 Task: Create a due date automation trigger when advanced on, on the wednesday after a card is due add dates starting in between 1 and 5 days at 11:00 AM.
Action: Mouse moved to (1048, 79)
Screenshot: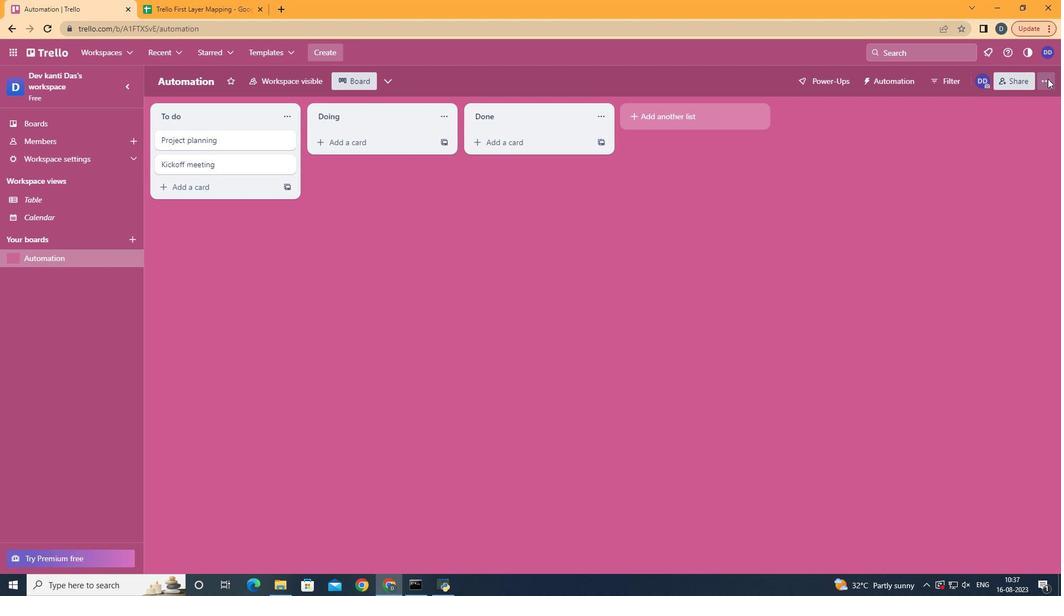
Action: Mouse pressed left at (1048, 79)
Screenshot: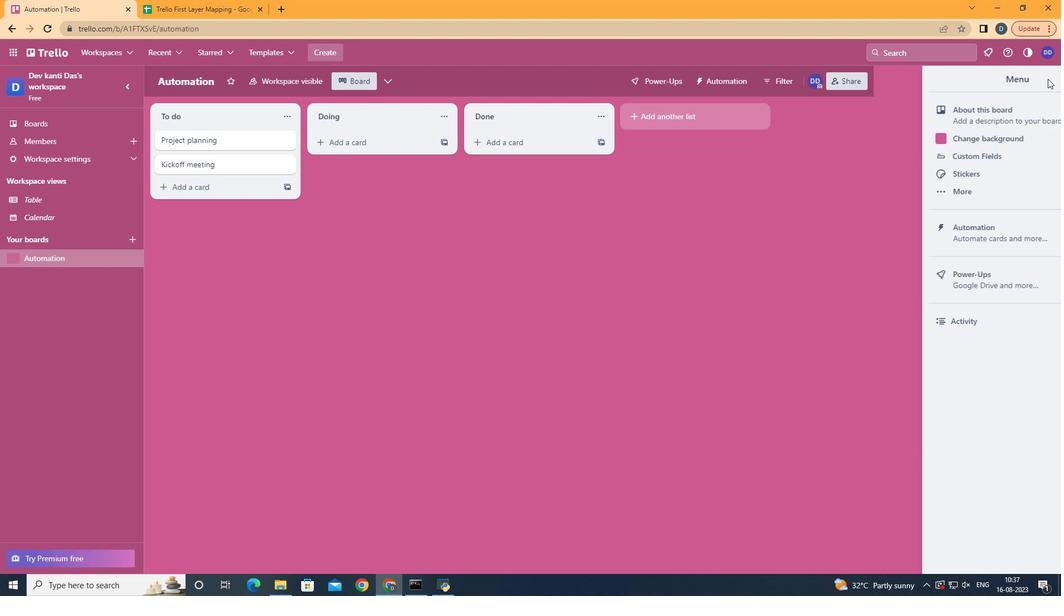 
Action: Mouse moved to (966, 233)
Screenshot: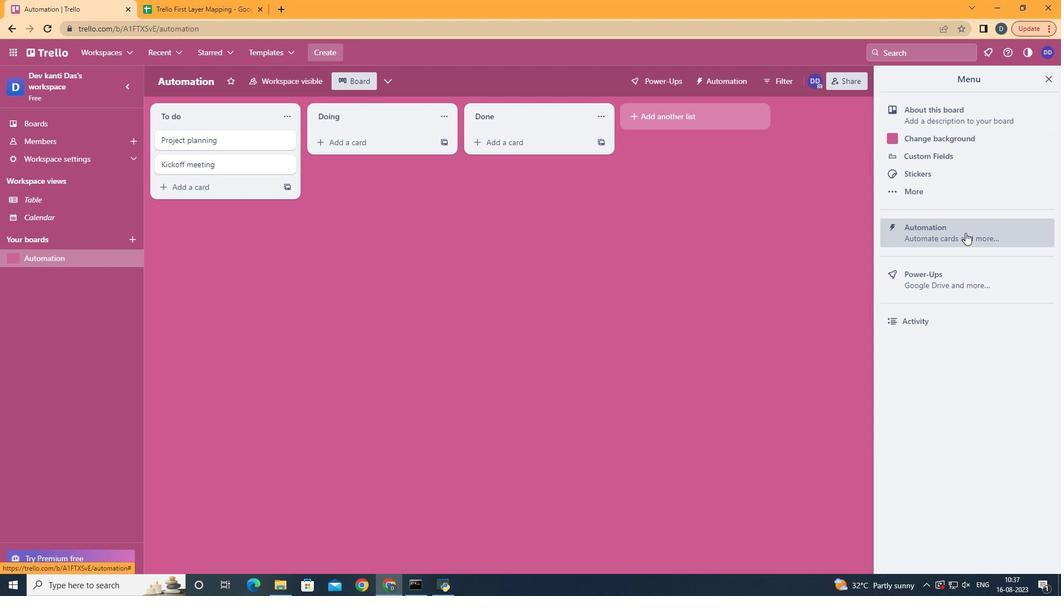 
Action: Mouse pressed left at (966, 233)
Screenshot: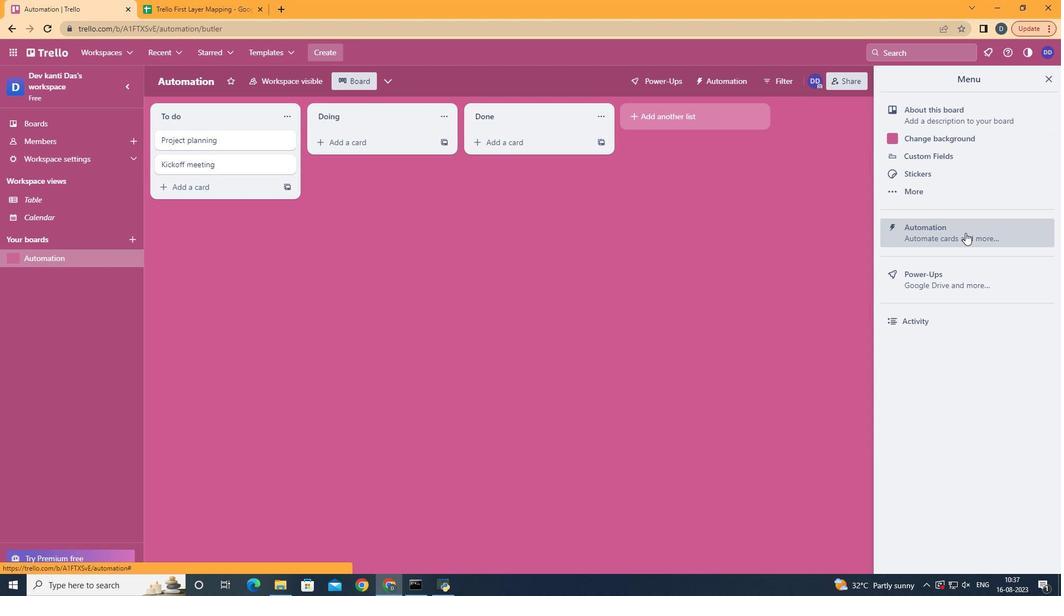 
Action: Mouse moved to (219, 227)
Screenshot: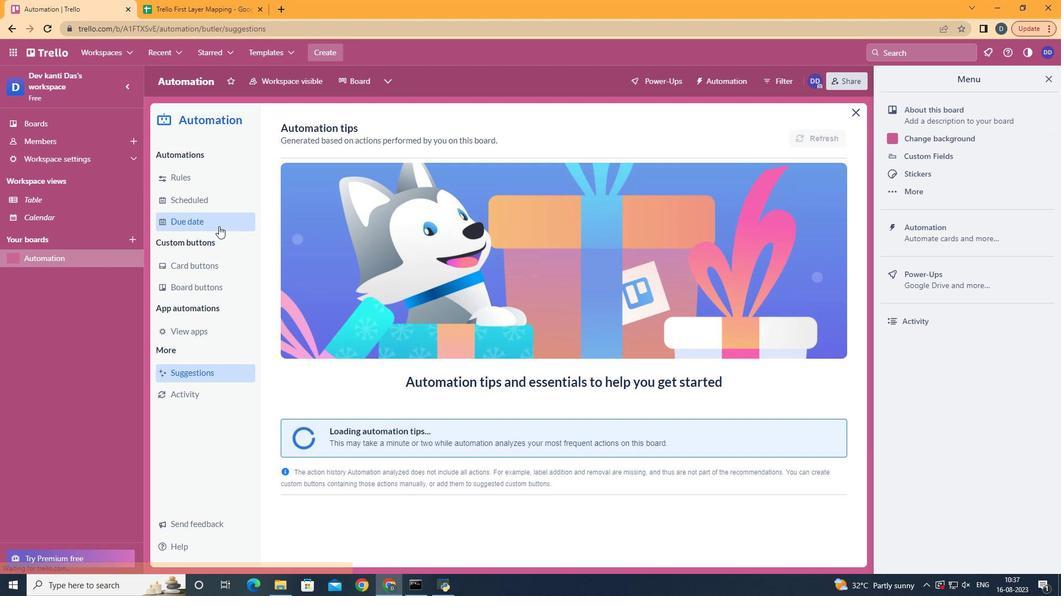 
Action: Mouse pressed left at (219, 227)
Screenshot: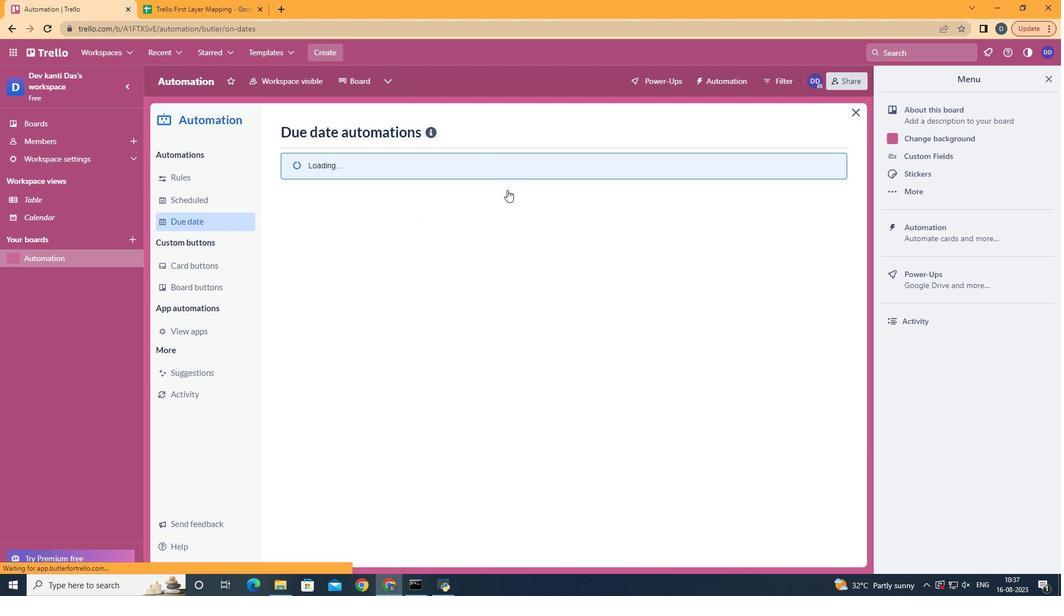 
Action: Mouse moved to (735, 130)
Screenshot: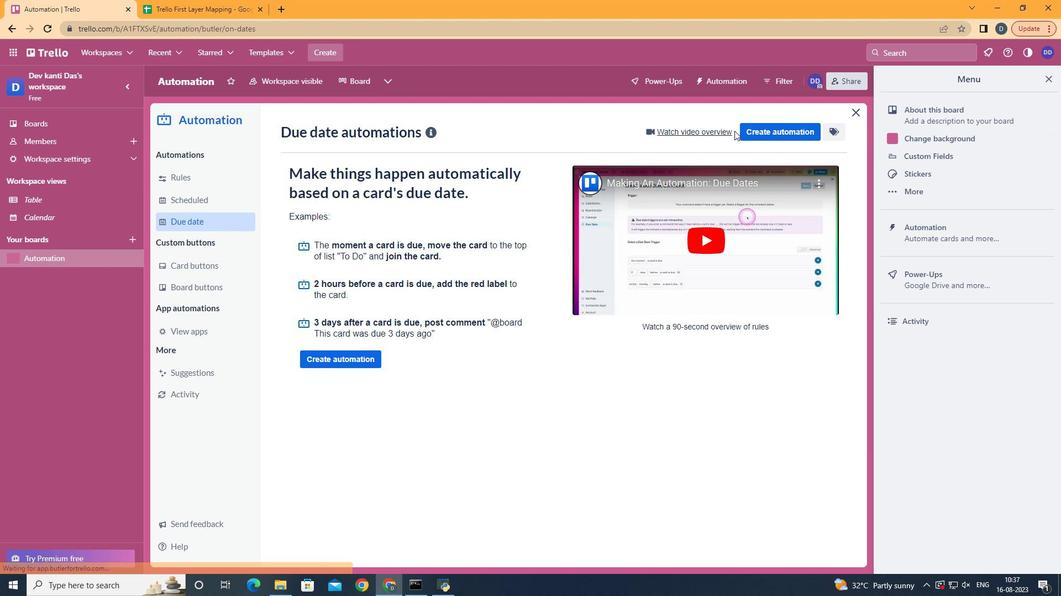 
Action: Mouse pressed left at (735, 130)
Screenshot: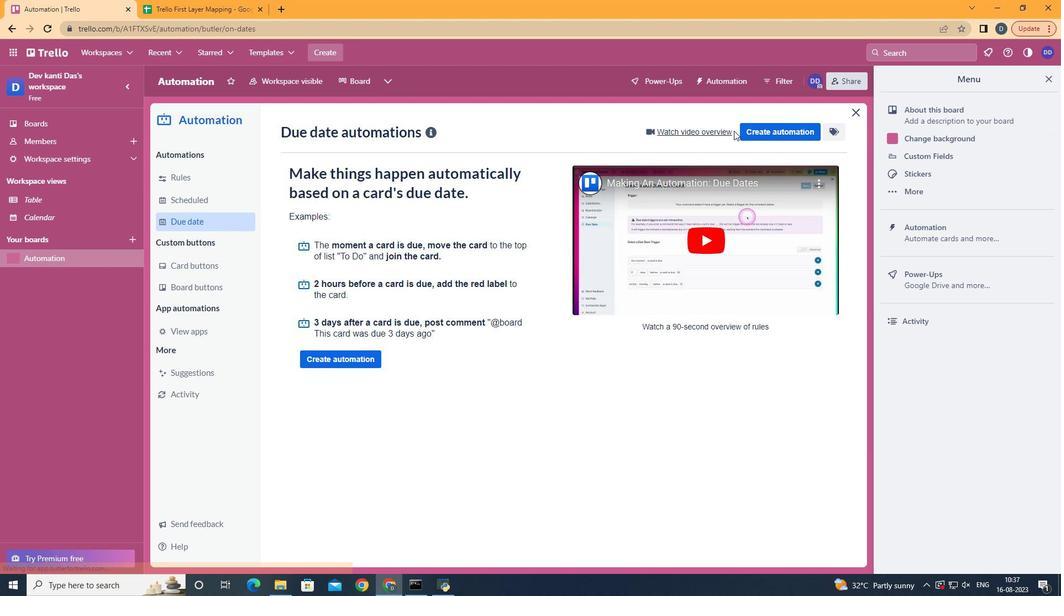
Action: Mouse moved to (773, 133)
Screenshot: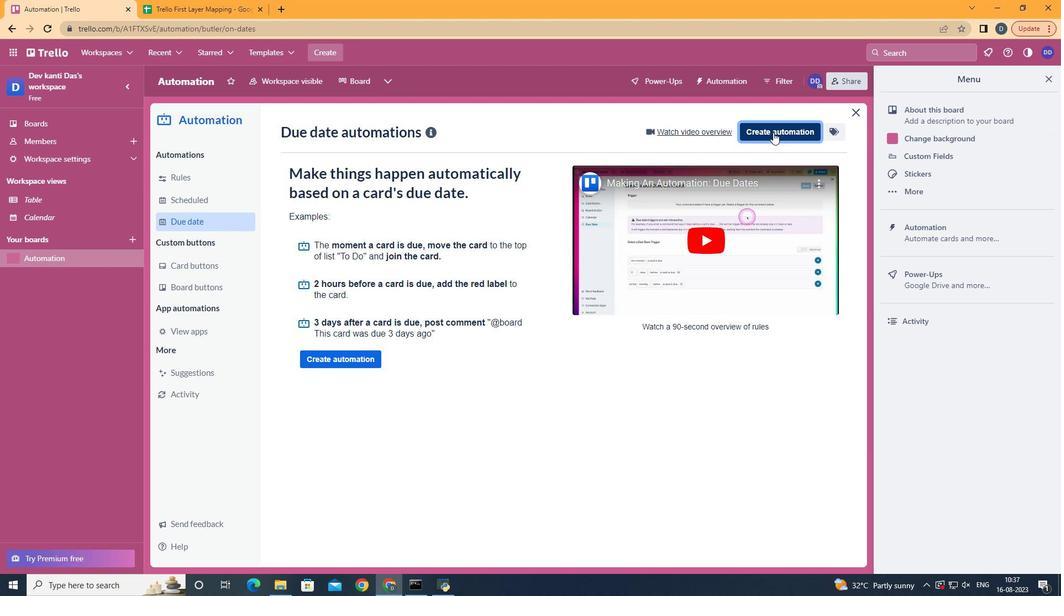 
Action: Mouse pressed left at (773, 133)
Screenshot: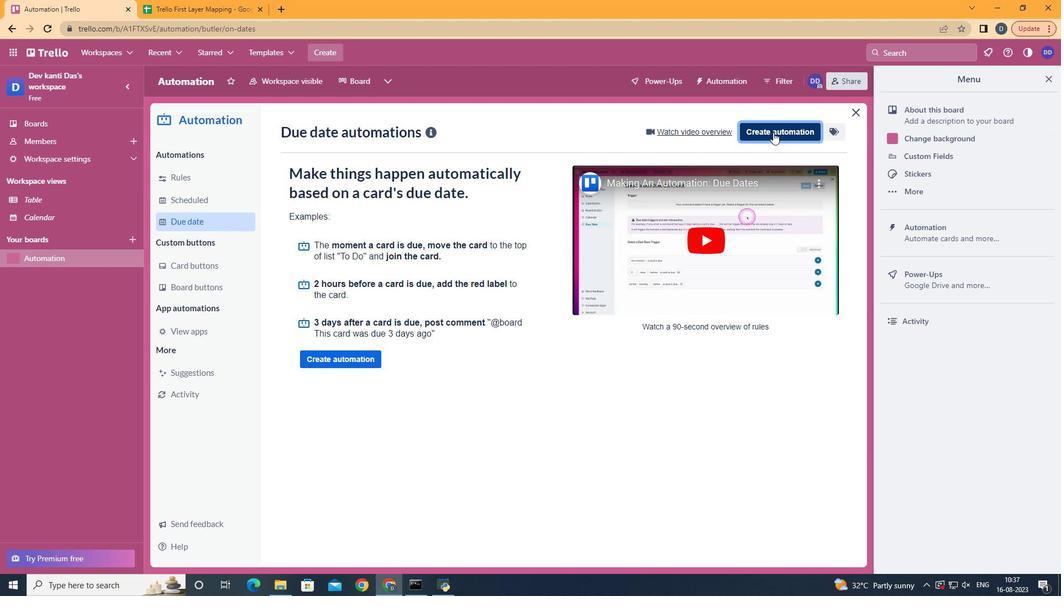 
Action: Mouse moved to (614, 232)
Screenshot: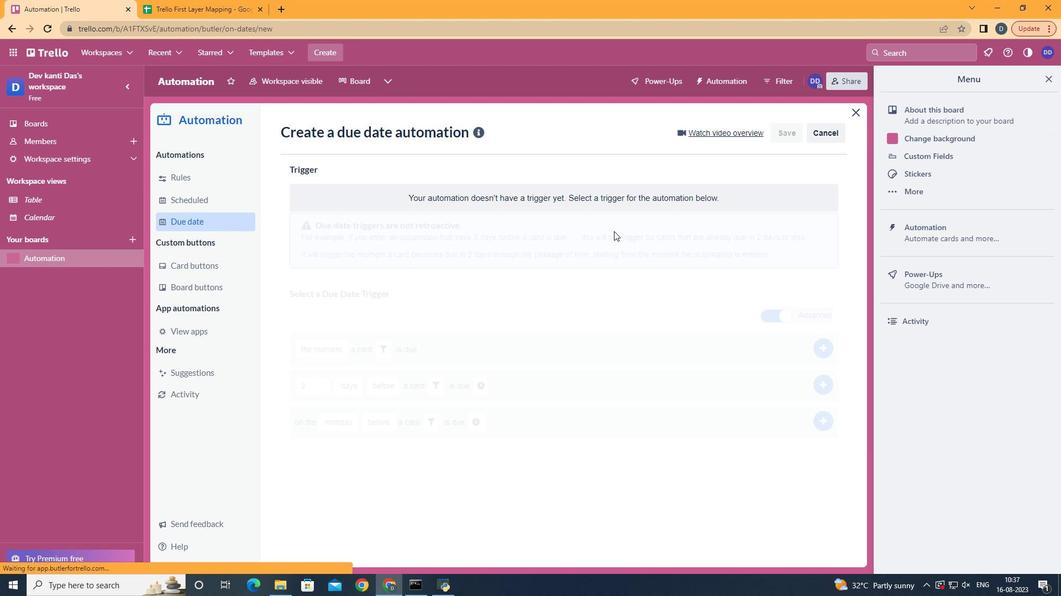 
Action: Mouse pressed left at (614, 232)
Screenshot: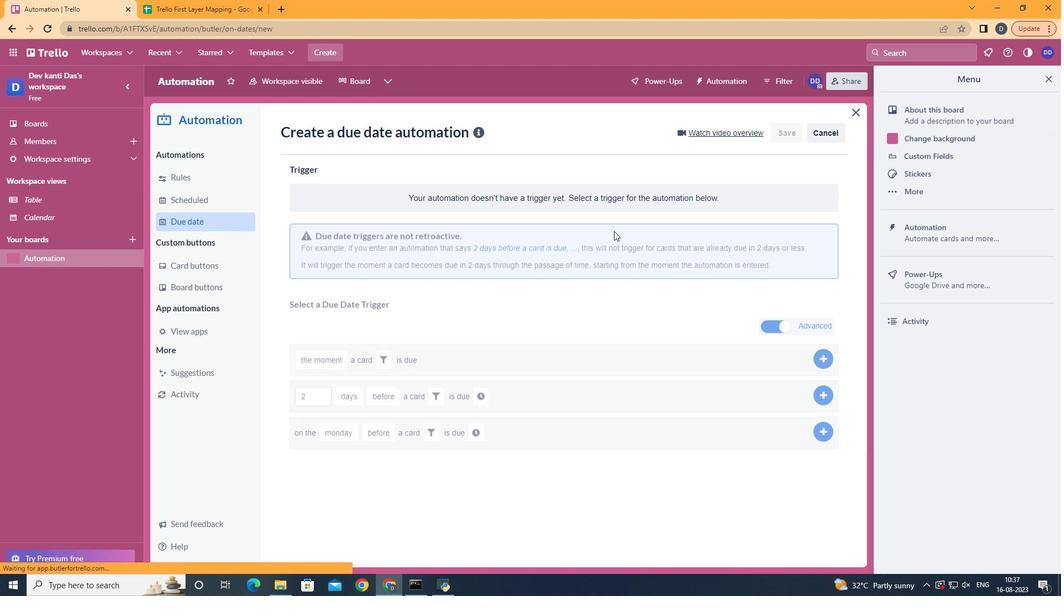 
Action: Mouse moved to (365, 338)
Screenshot: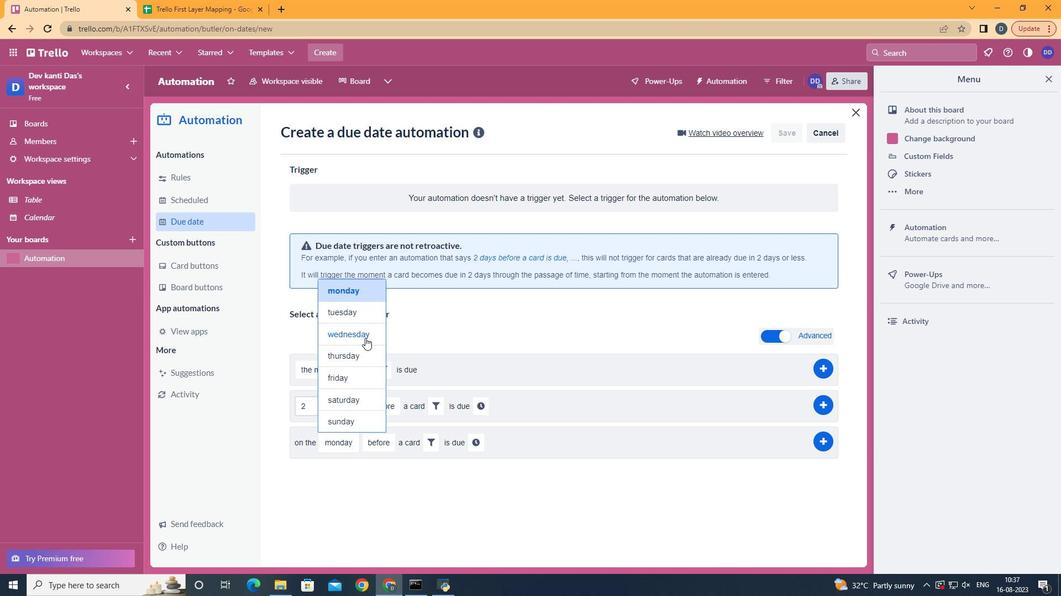 
Action: Mouse pressed left at (365, 338)
Screenshot: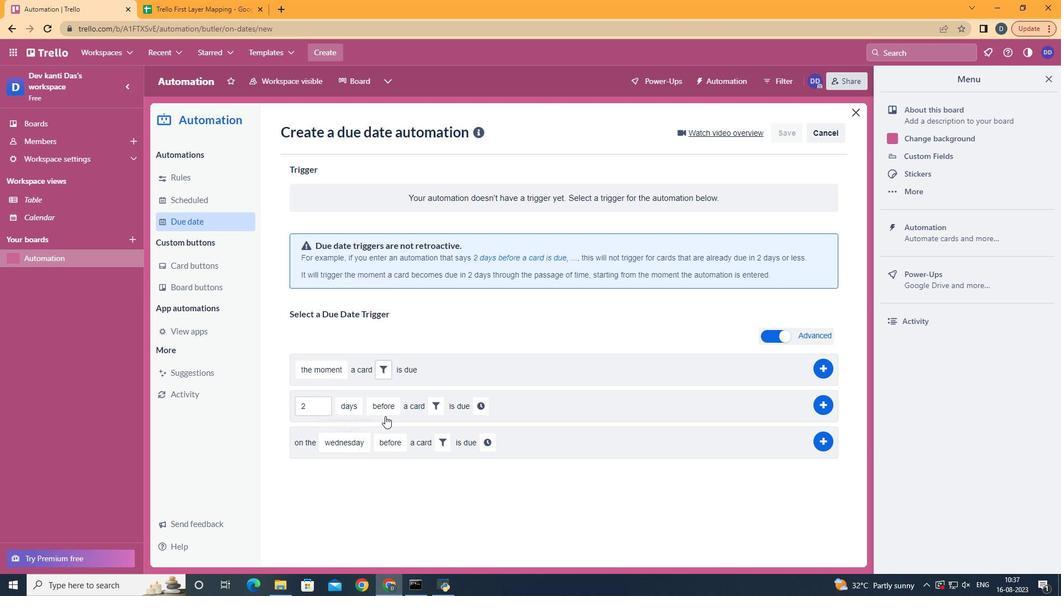 
Action: Mouse moved to (401, 490)
Screenshot: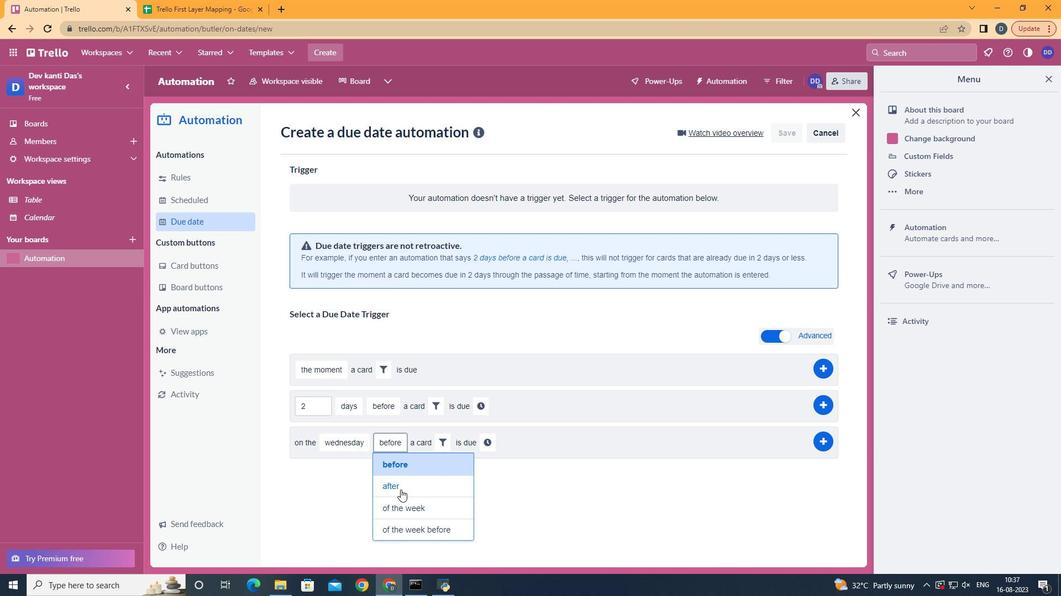 
Action: Mouse pressed left at (401, 490)
Screenshot: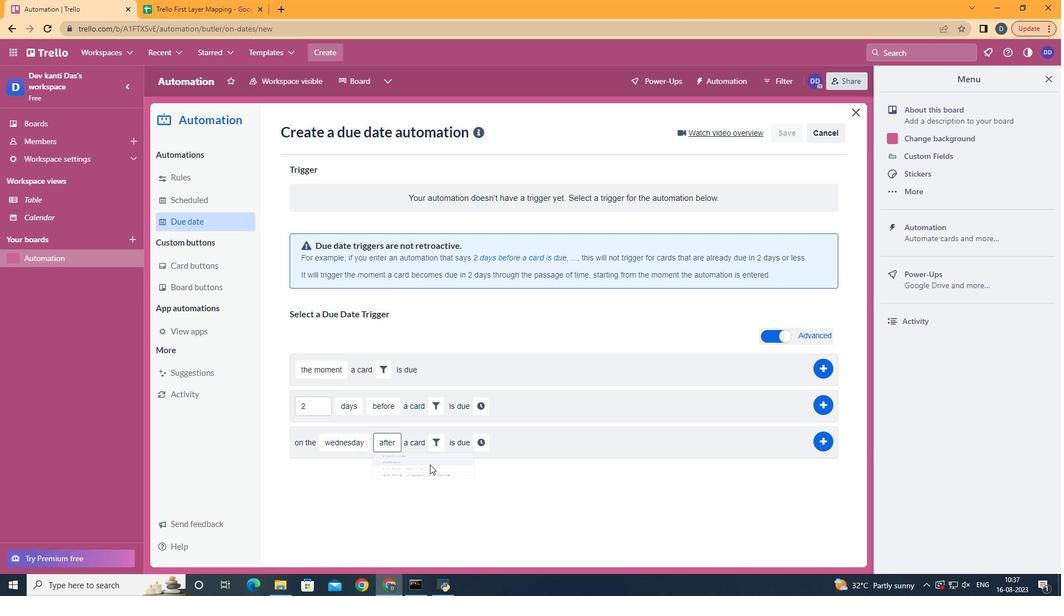 
Action: Mouse moved to (431, 449)
Screenshot: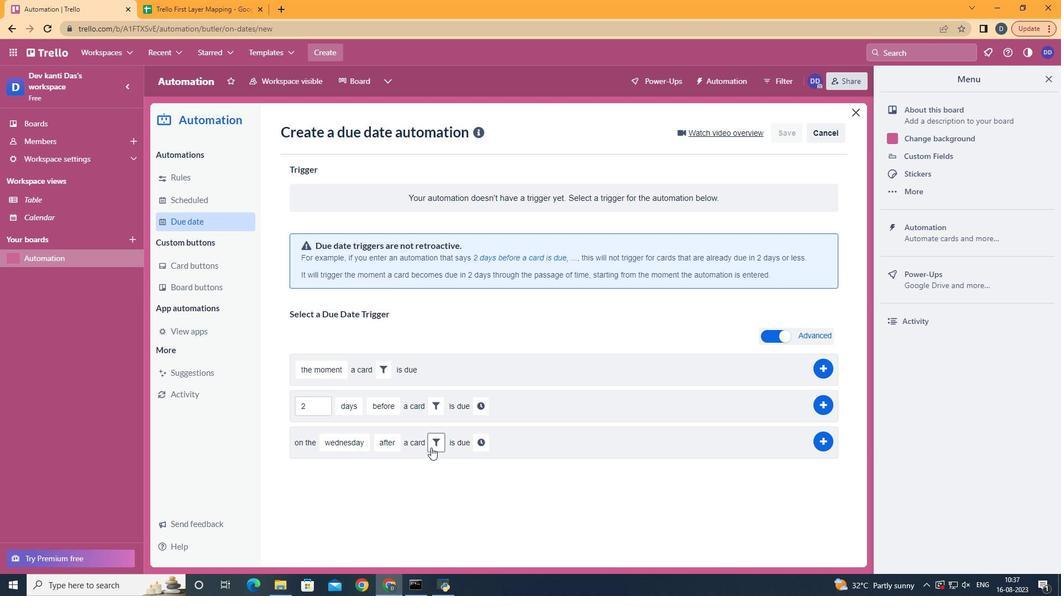 
Action: Mouse pressed left at (431, 449)
Screenshot: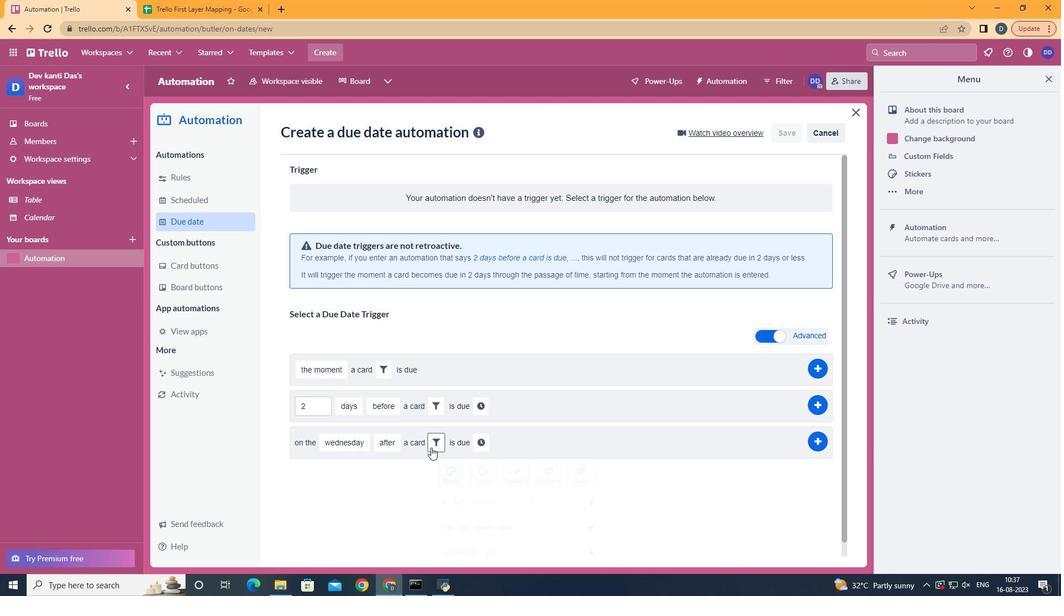 
Action: Mouse moved to (491, 476)
Screenshot: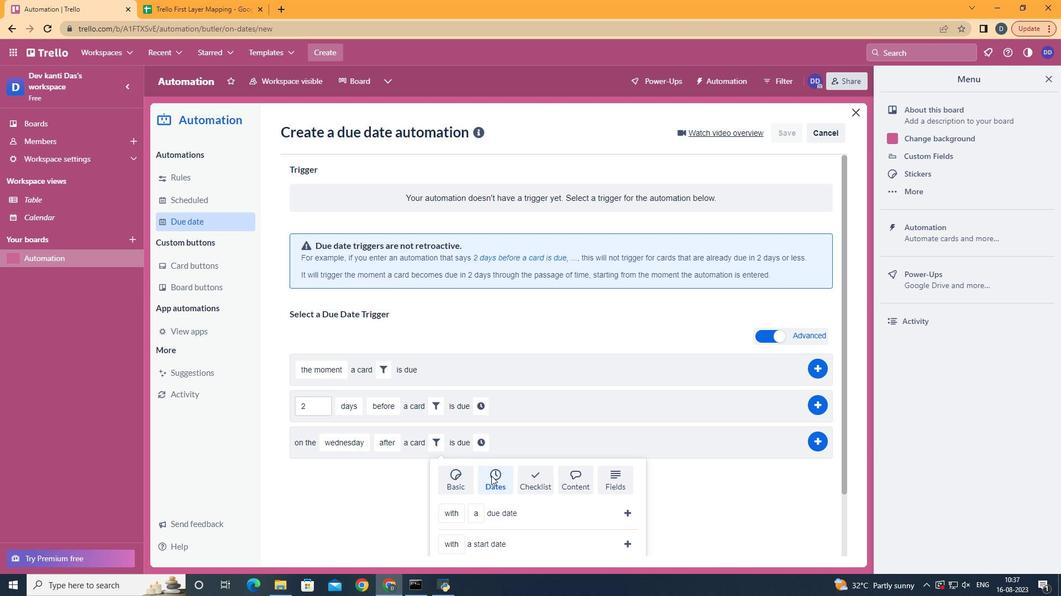 
Action: Mouse pressed left at (491, 476)
Screenshot: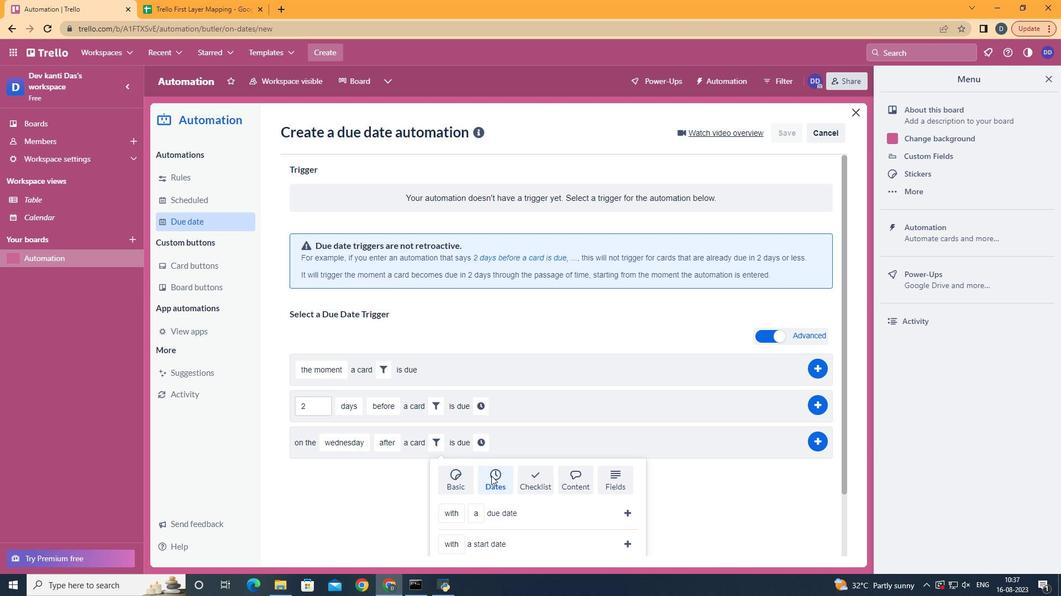 
Action: Mouse scrolled (491, 476) with delta (0, 0)
Screenshot: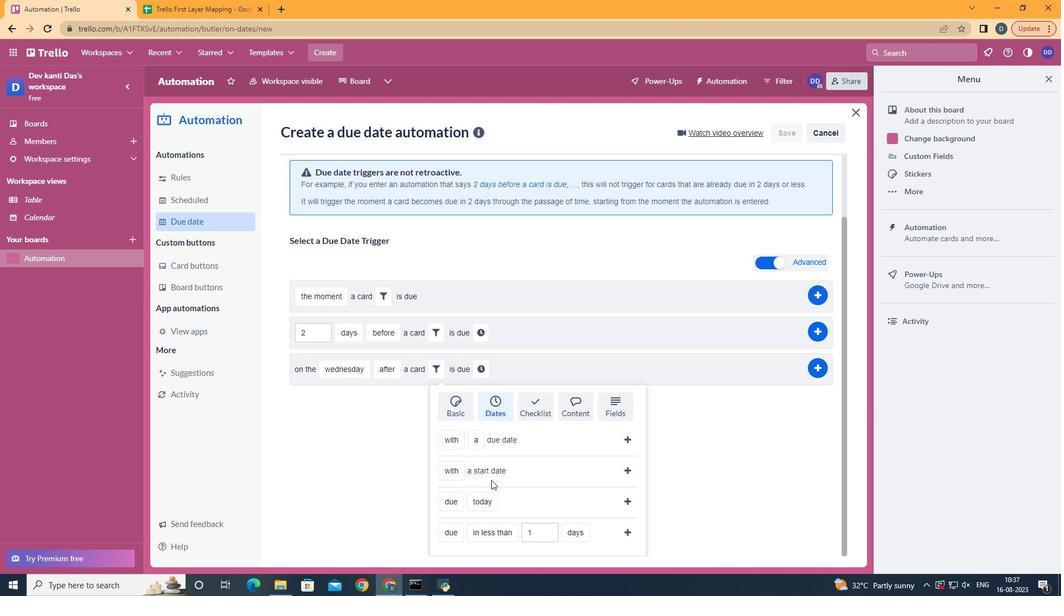 
Action: Mouse scrolled (491, 476) with delta (0, 0)
Screenshot: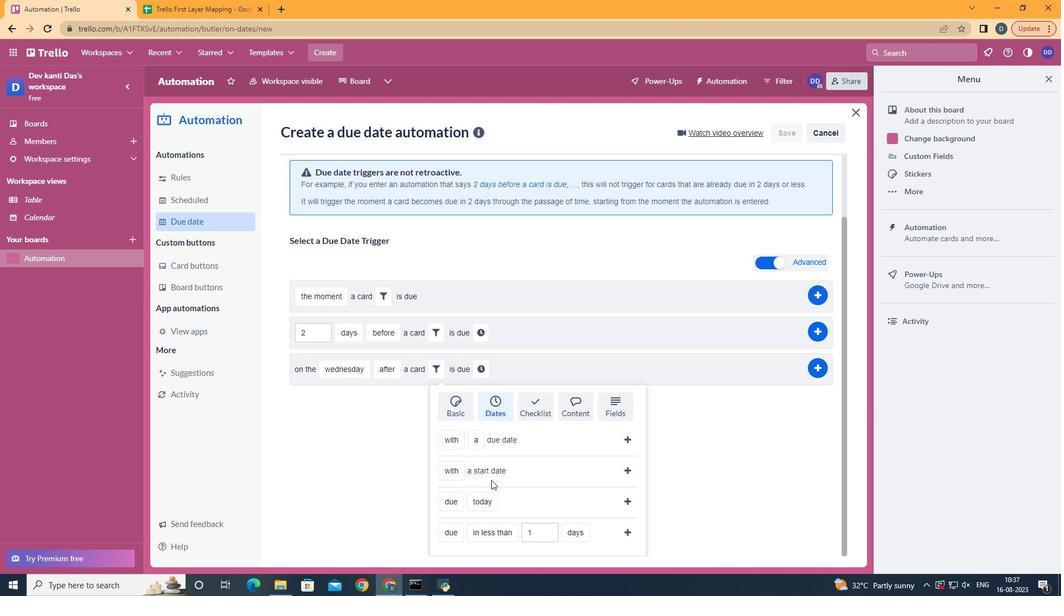 
Action: Mouse scrolled (491, 476) with delta (0, 0)
Screenshot: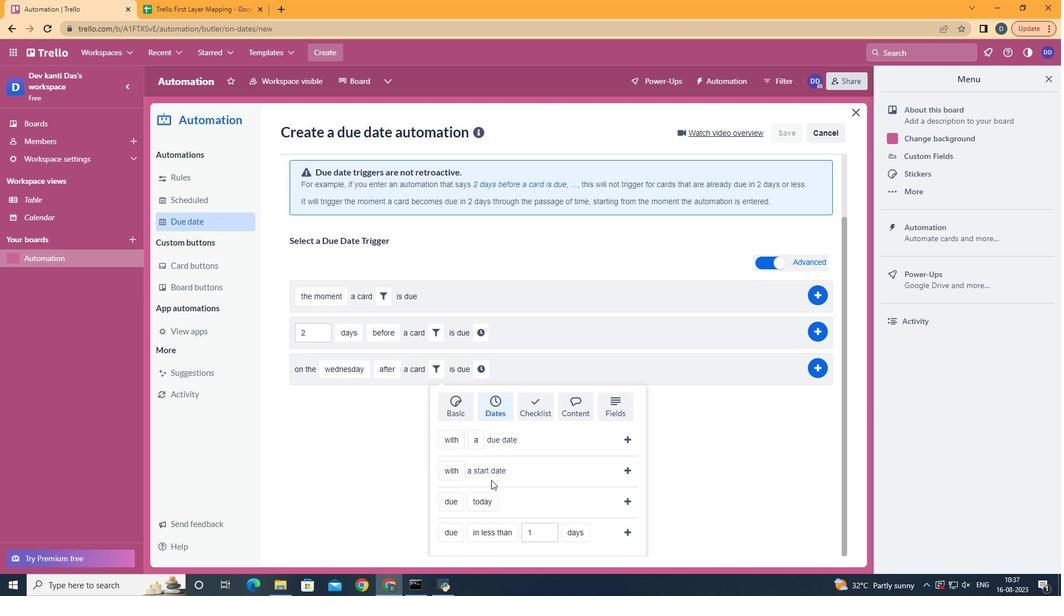 
Action: Mouse scrolled (491, 476) with delta (0, 0)
Screenshot: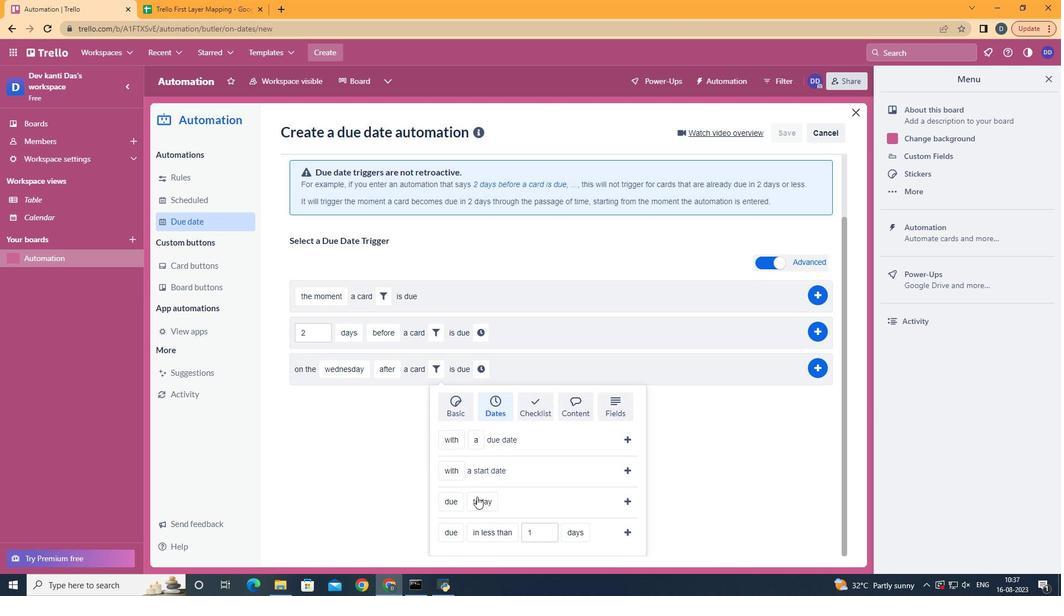
Action: Mouse moved to (470, 510)
Screenshot: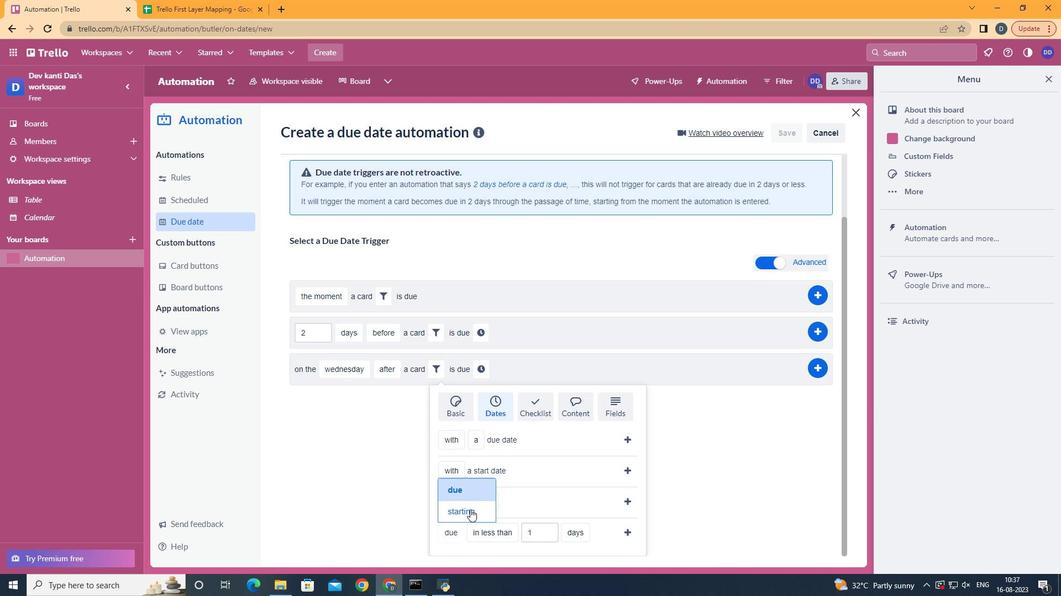 
Action: Mouse pressed left at (470, 510)
Screenshot: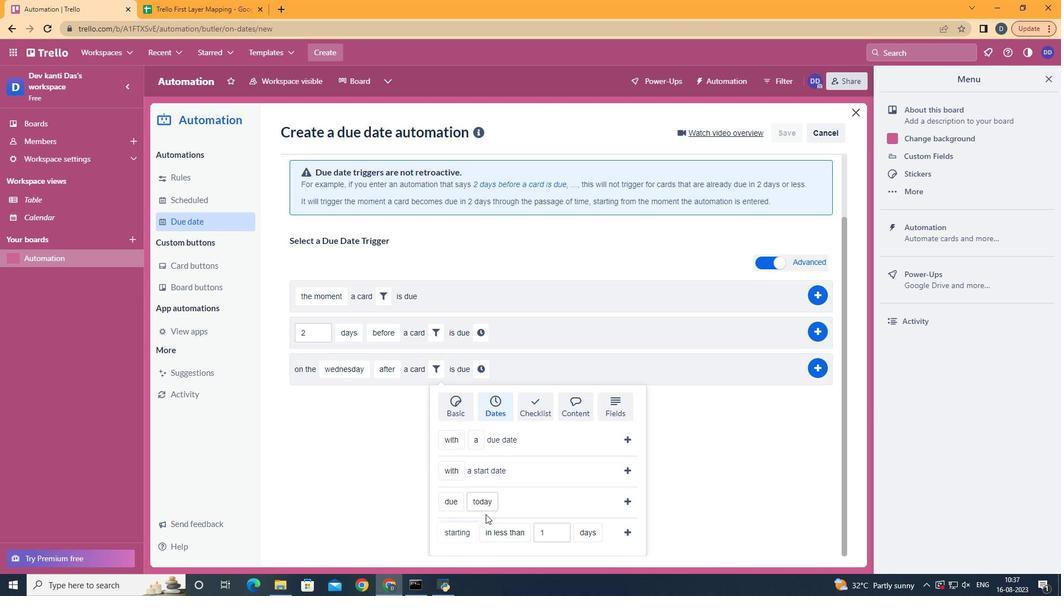 
Action: Mouse moved to (513, 510)
Screenshot: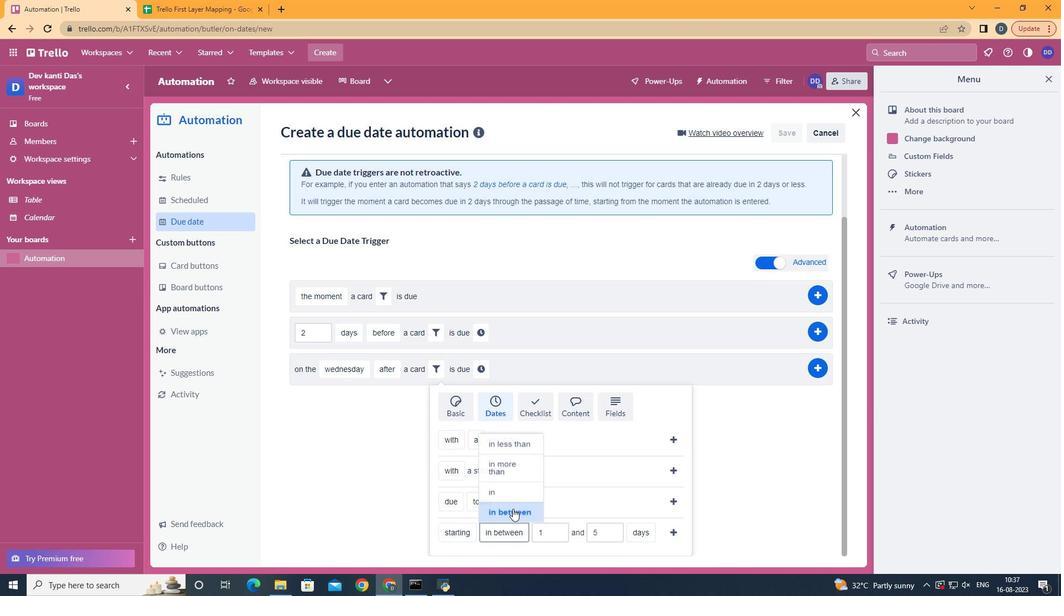 
Action: Mouse pressed left at (513, 510)
Screenshot: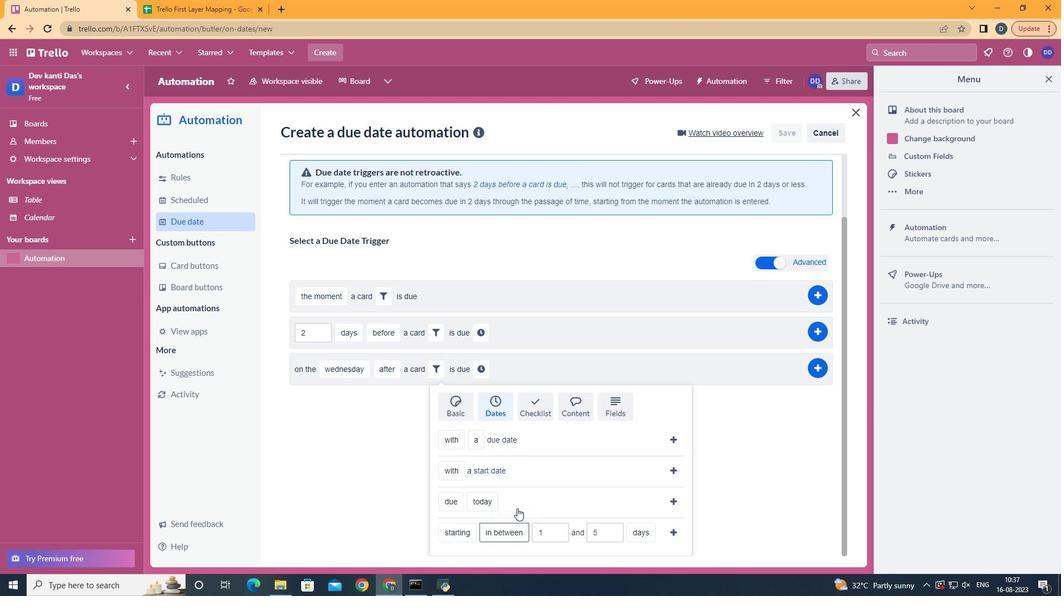 
Action: Mouse moved to (669, 532)
Screenshot: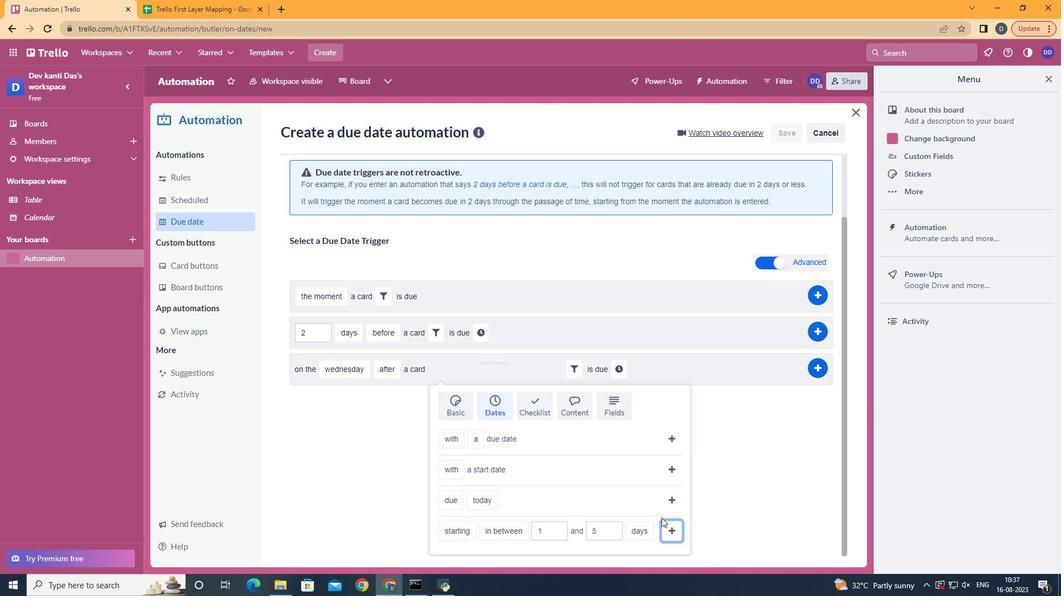 
Action: Mouse pressed left at (669, 532)
Screenshot: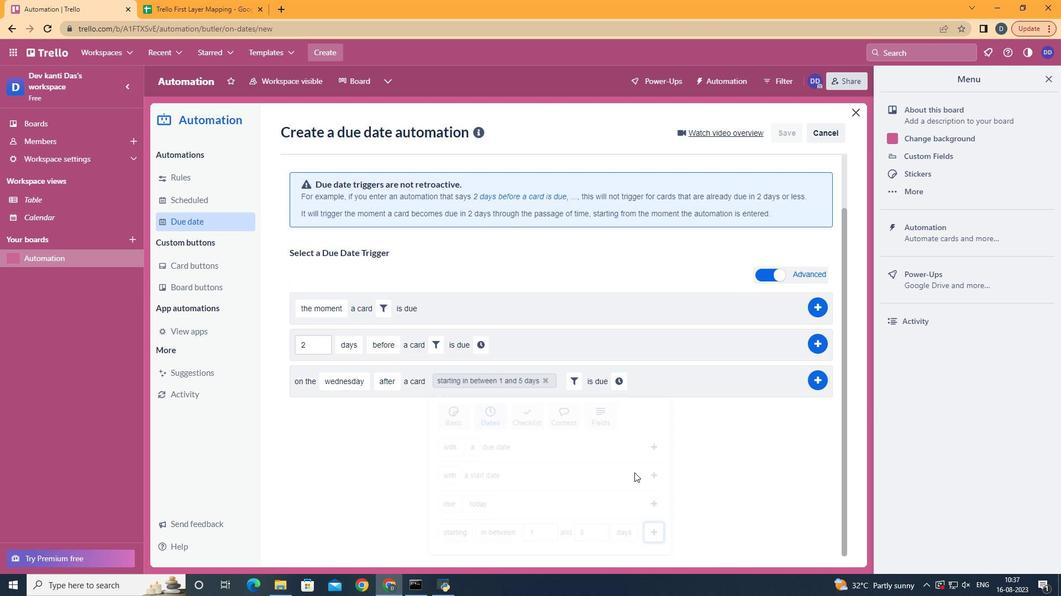 
Action: Mouse moved to (614, 427)
Screenshot: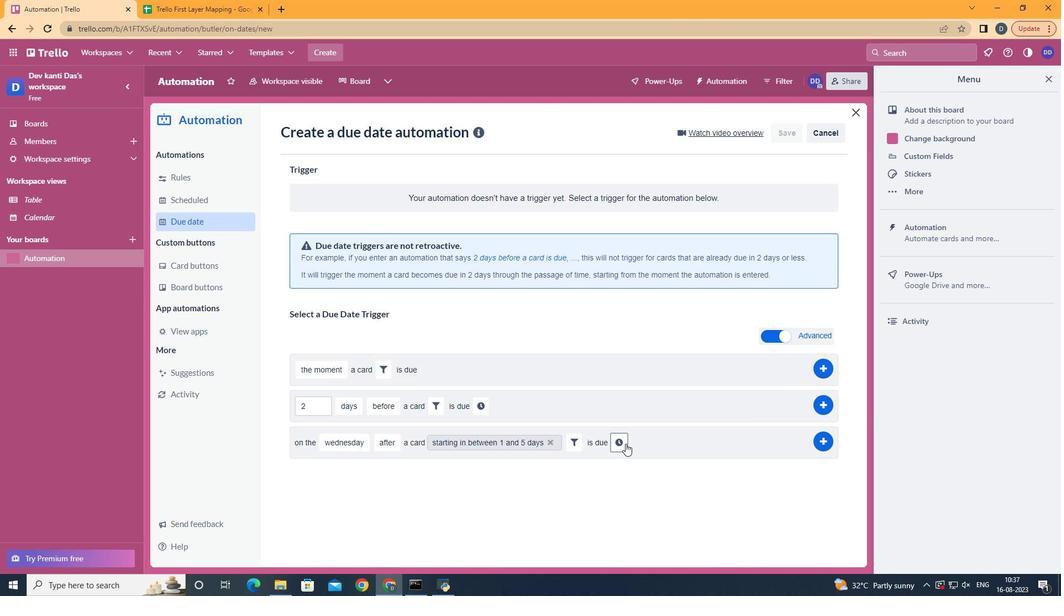 
Action: Mouse pressed left at (614, 427)
Screenshot: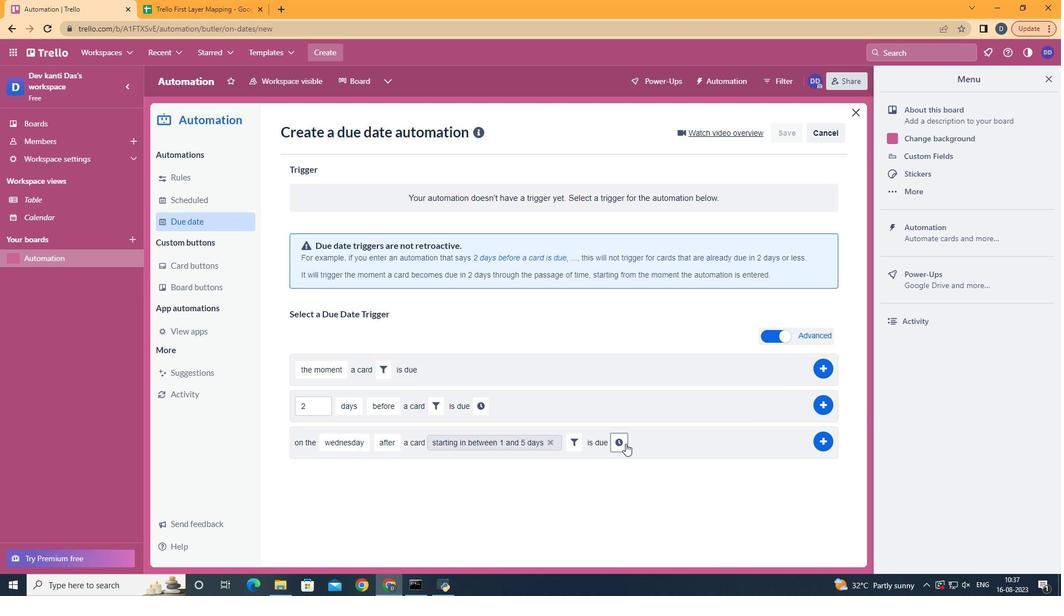 
Action: Mouse moved to (626, 444)
Screenshot: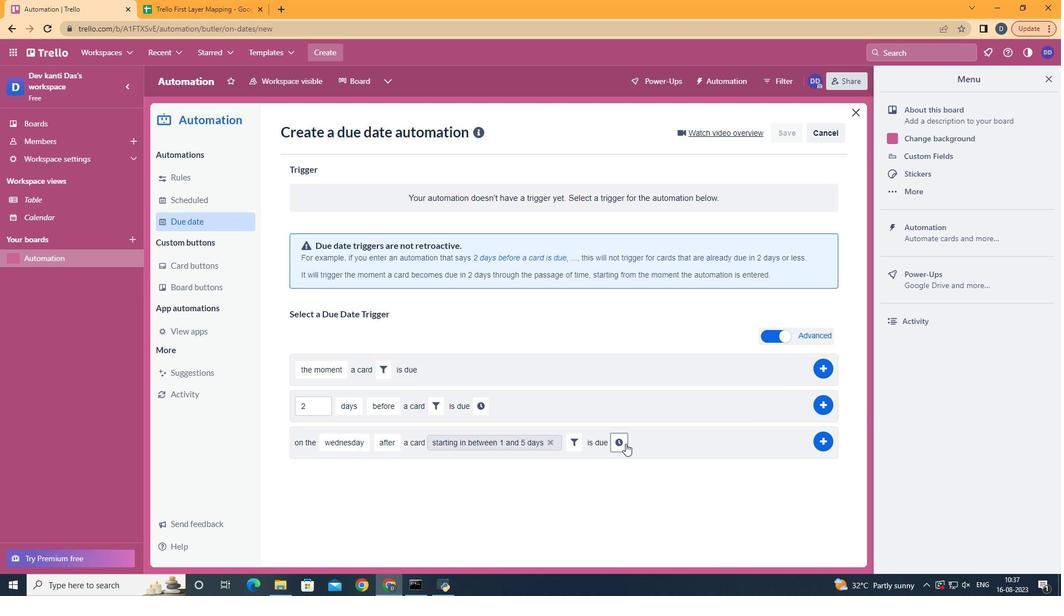 
Action: Mouse pressed left at (626, 444)
Screenshot: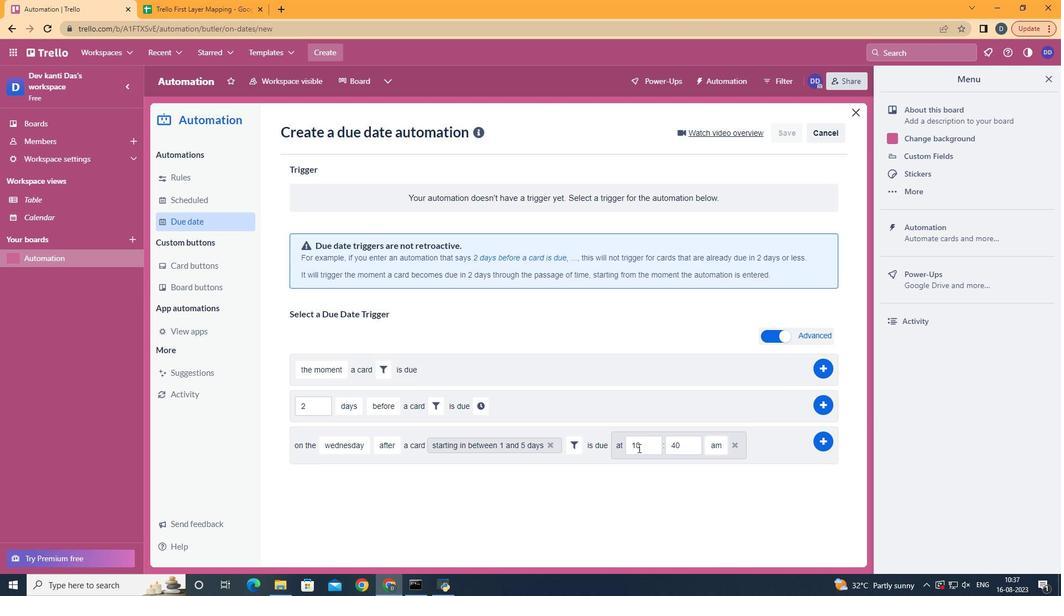 
Action: Mouse moved to (642, 449)
Screenshot: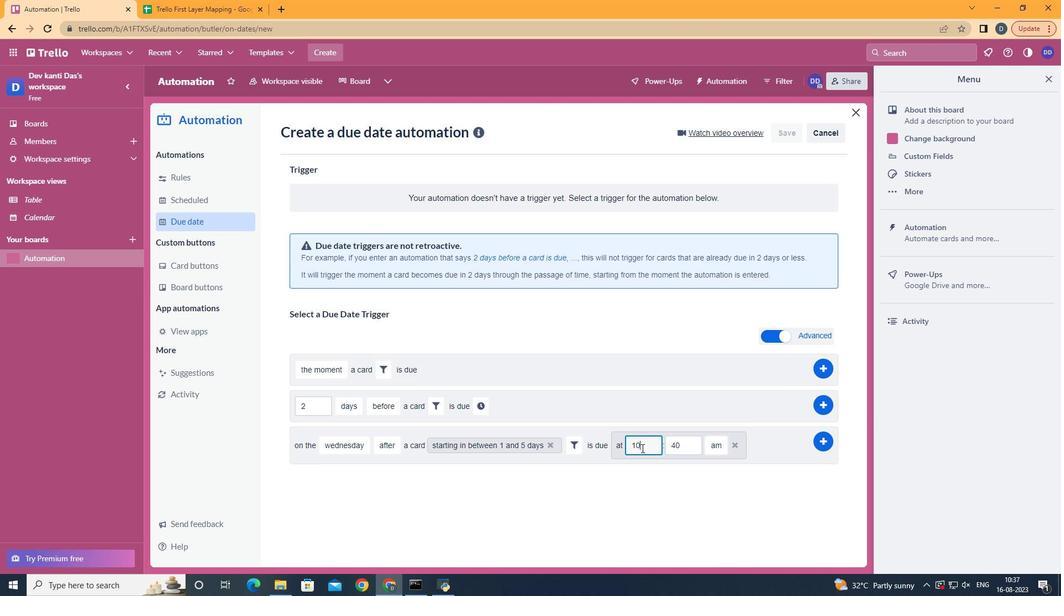 
Action: Mouse pressed left at (642, 449)
Screenshot: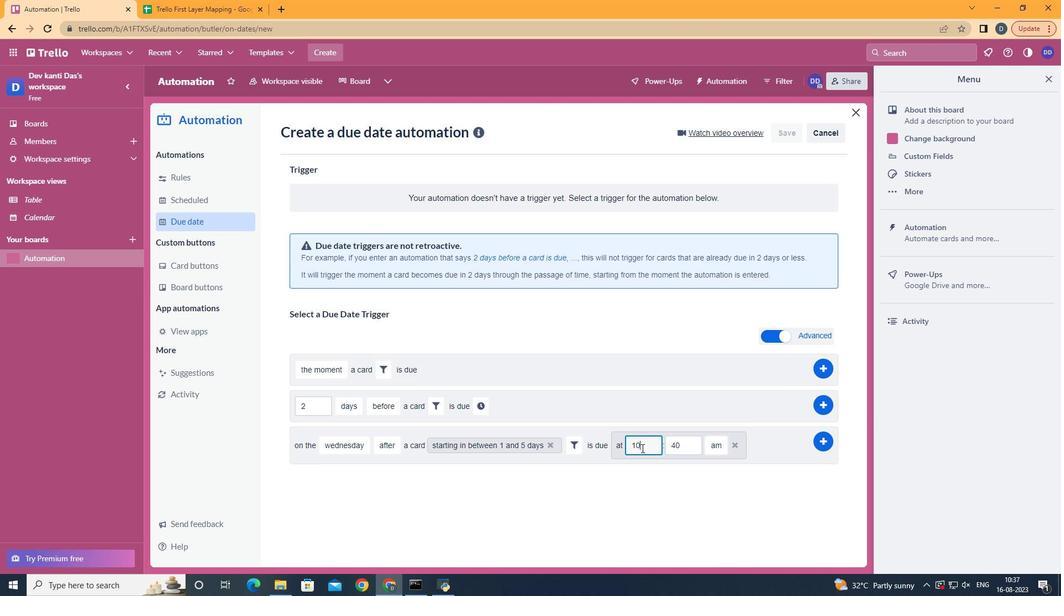 
Action: Mouse moved to (642, 449)
Screenshot: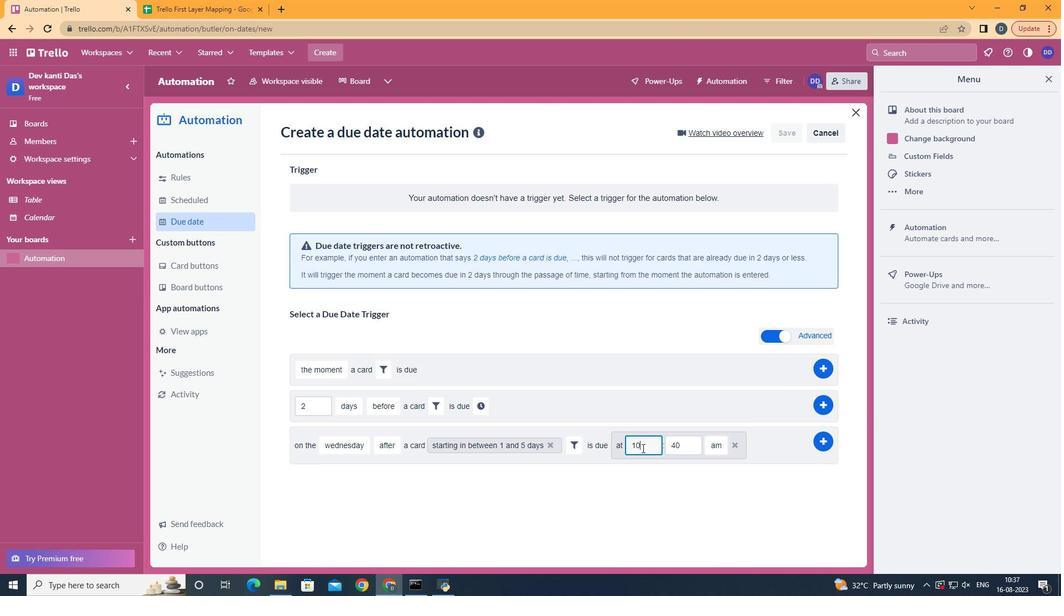 
Action: Key pressed <Key.backspace>1
Screenshot: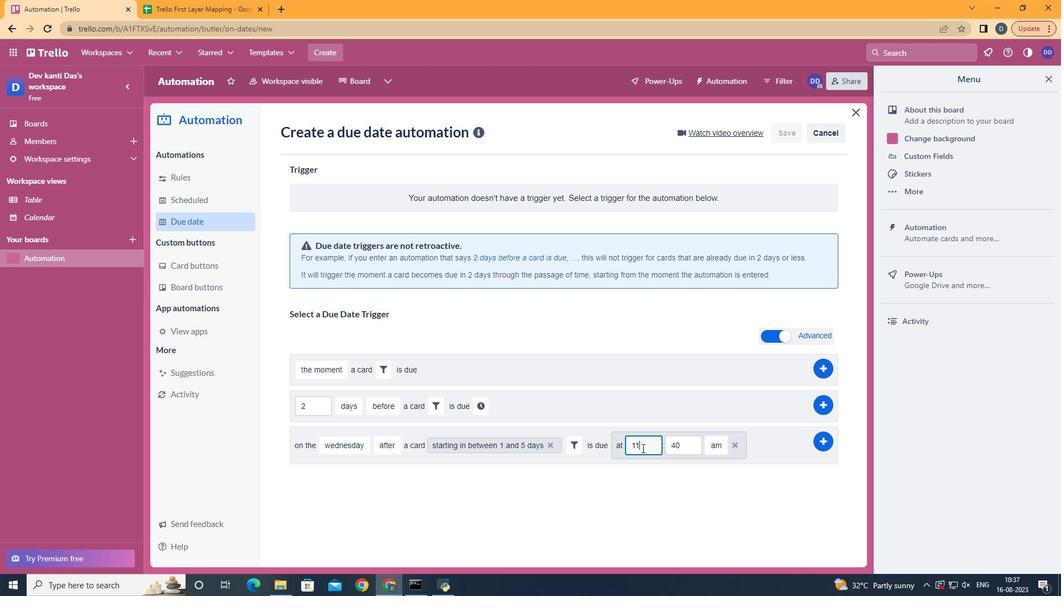 
Action: Mouse moved to (678, 447)
Screenshot: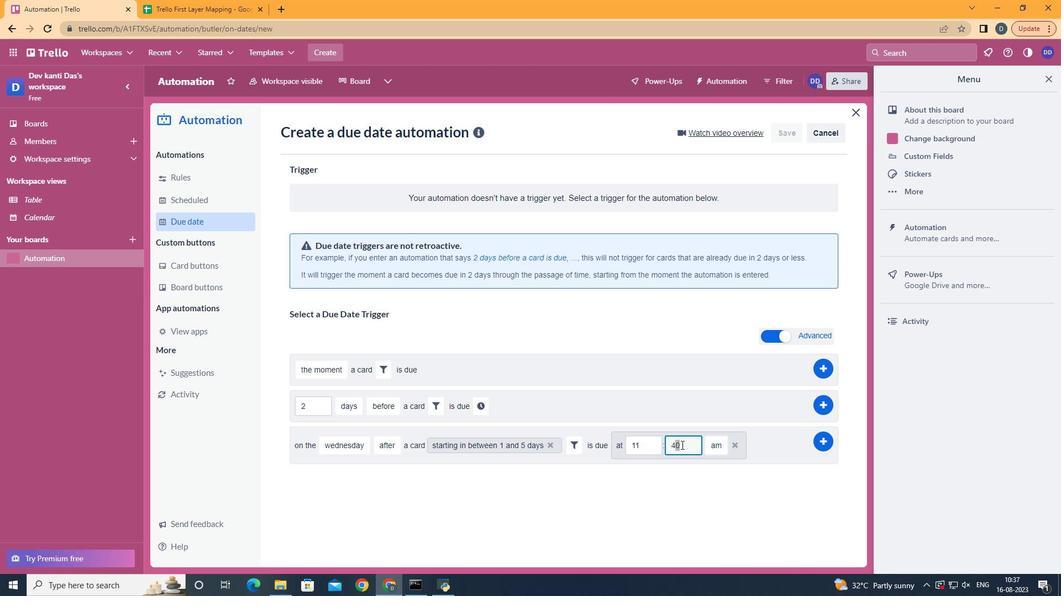 
Action: Mouse pressed left at (678, 447)
Screenshot: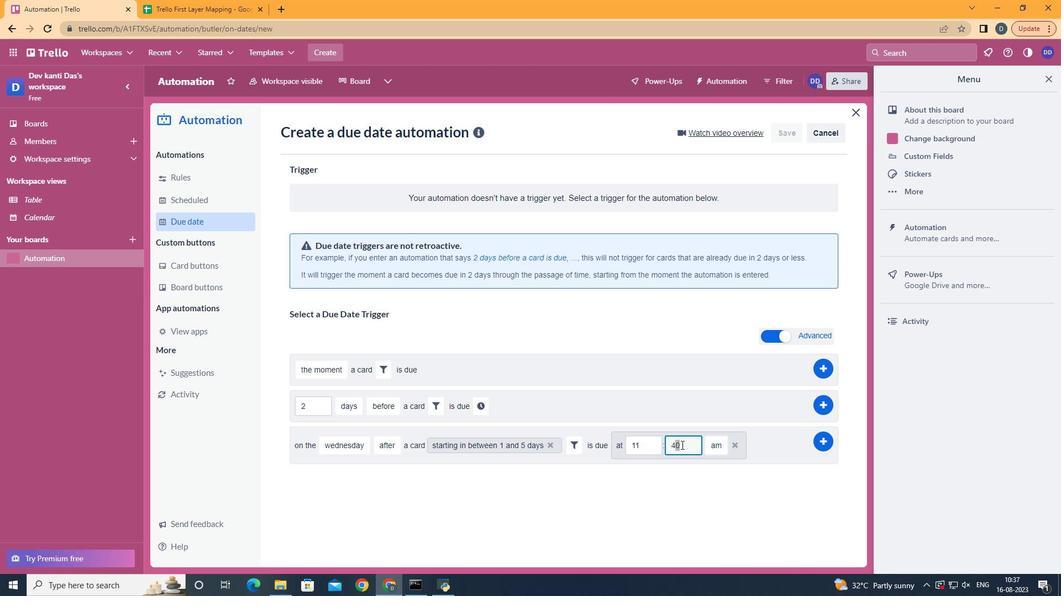 
Action: Mouse moved to (682, 446)
Screenshot: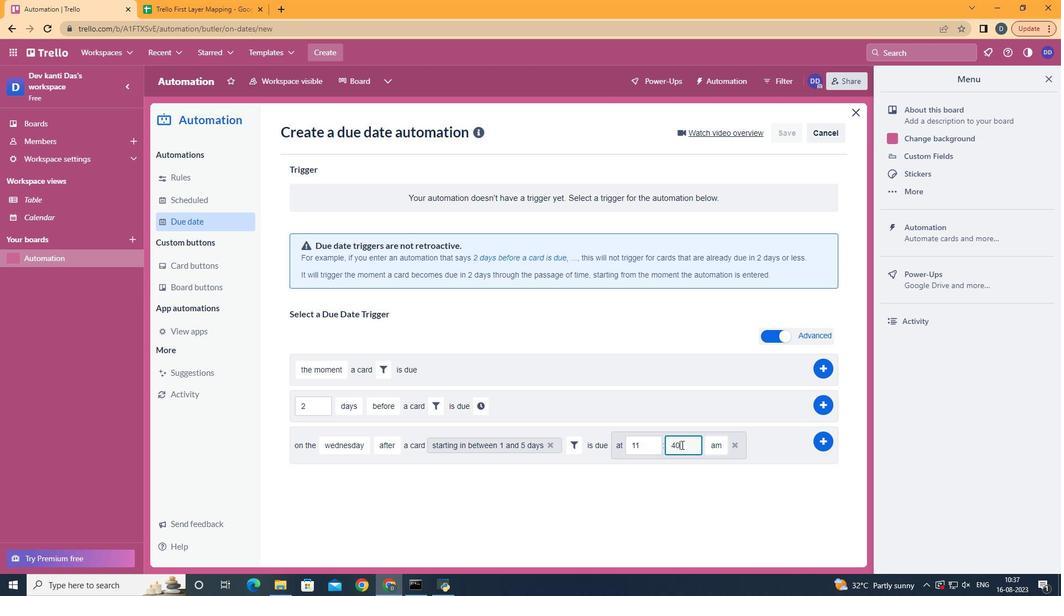 
Action: Mouse pressed left at (682, 446)
Screenshot: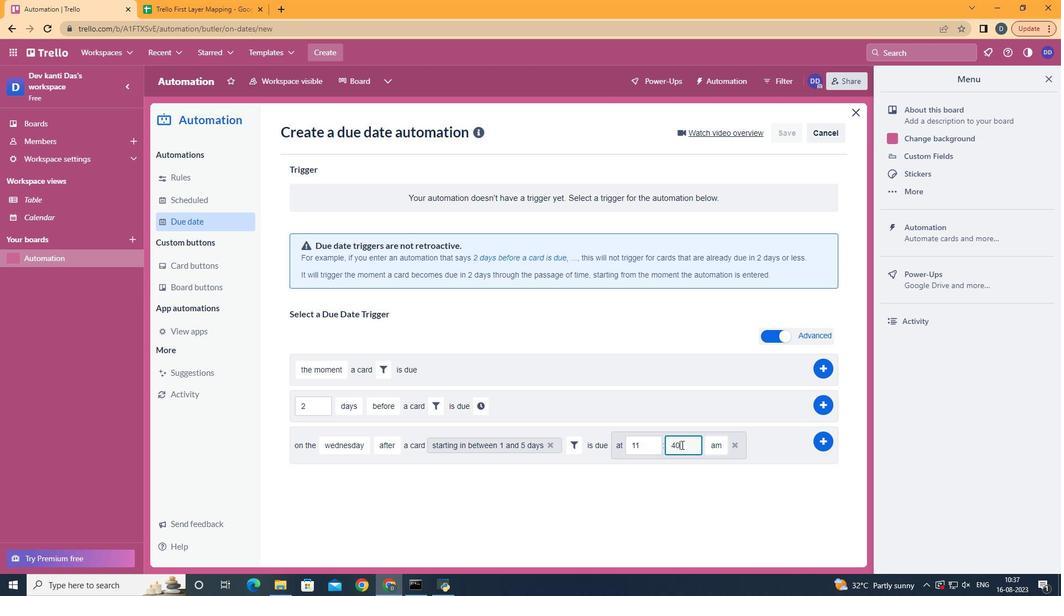 
Action: Key pressed <Key.backspace><Key.backspace>00
Screenshot: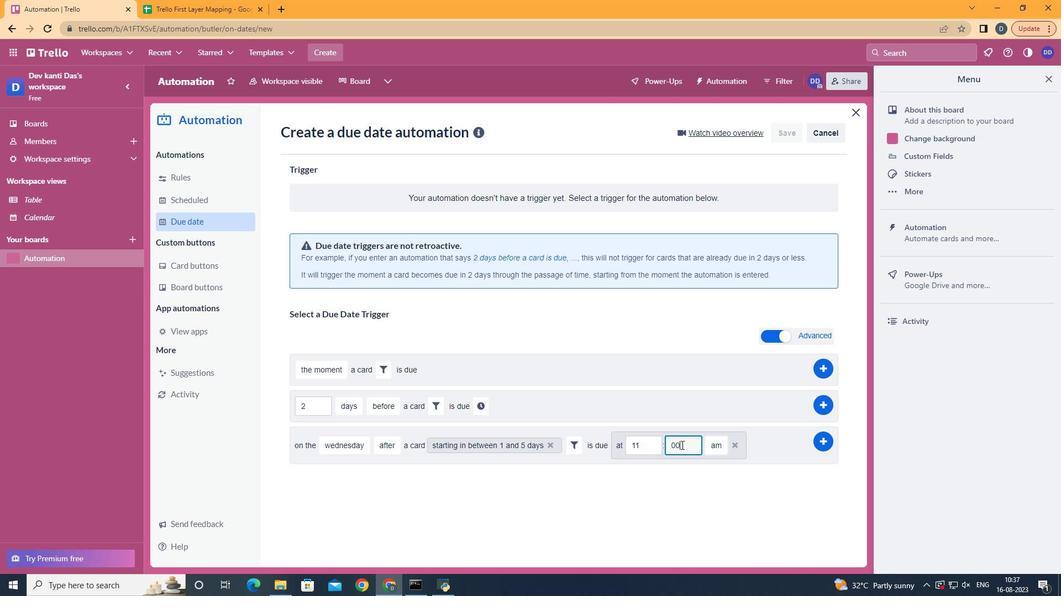 
Action: Mouse moved to (824, 438)
Screenshot: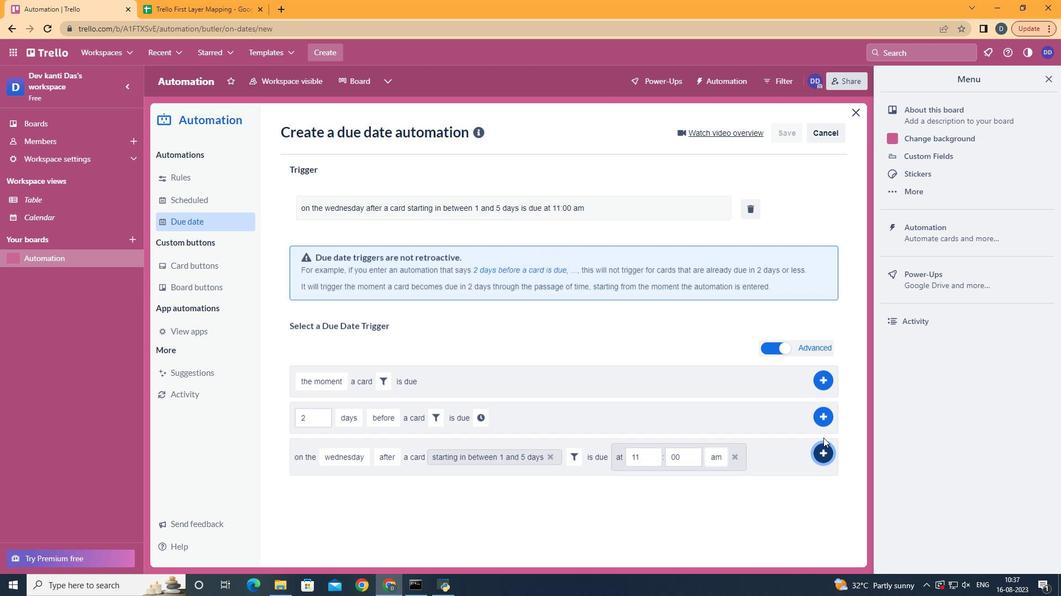
Action: Mouse pressed left at (824, 438)
Screenshot: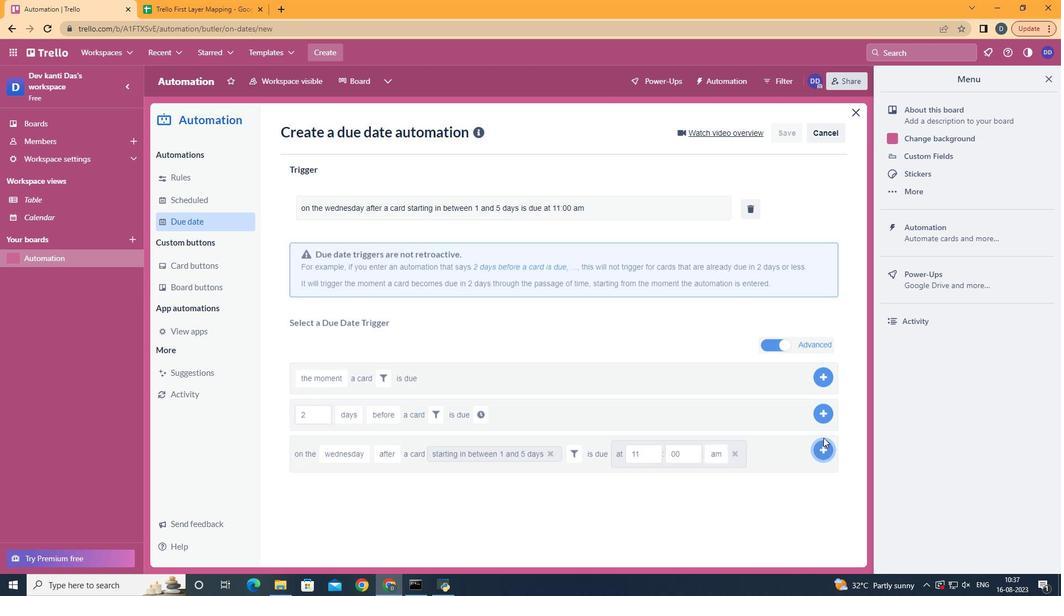 
